 Task: Set the "Low latency " for "Unified adaptive streaming for DASH/HLS" to "Force".
Action: Mouse moved to (101, 19)
Screenshot: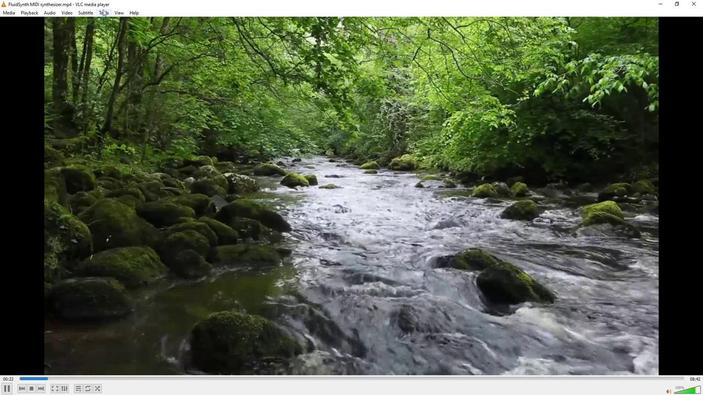 
Action: Mouse pressed left at (101, 19)
Screenshot: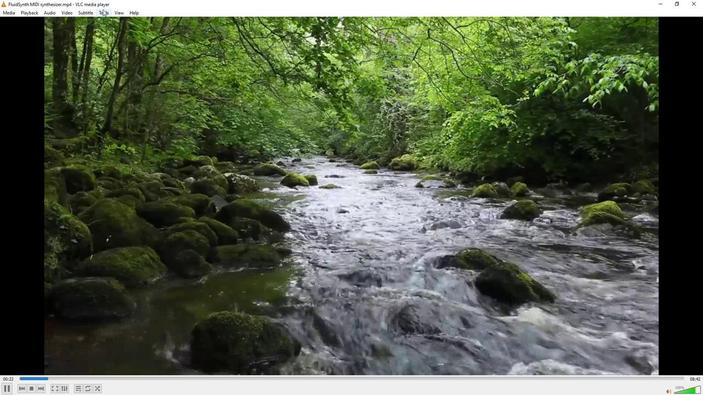 
Action: Mouse moved to (119, 105)
Screenshot: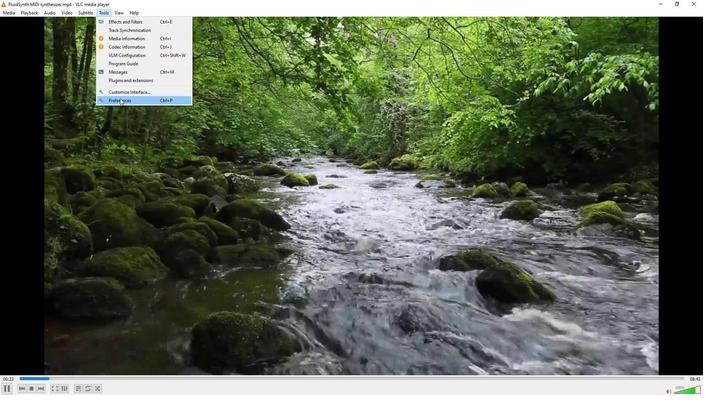 
Action: Mouse pressed left at (119, 105)
Screenshot: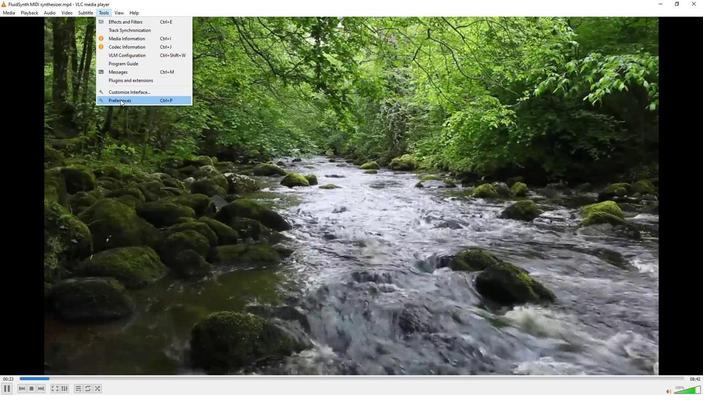 
Action: Mouse moved to (194, 301)
Screenshot: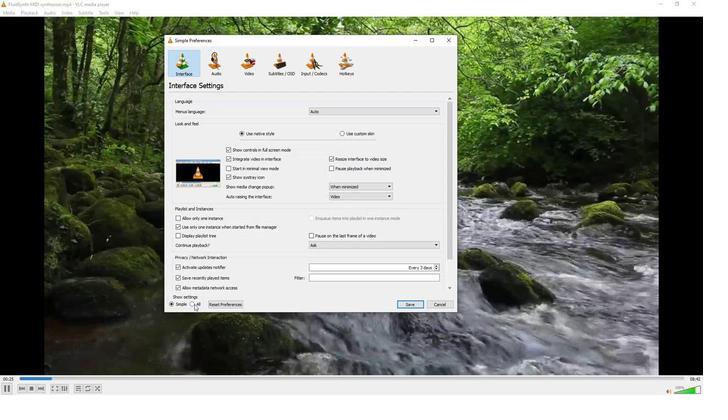 
Action: Mouse pressed left at (194, 301)
Screenshot: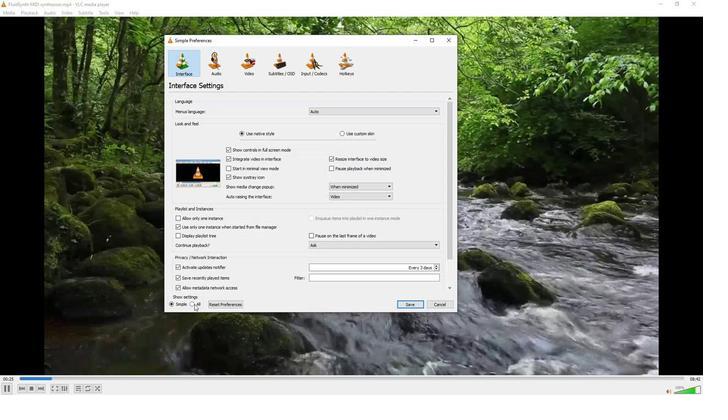 
Action: Mouse moved to (183, 202)
Screenshot: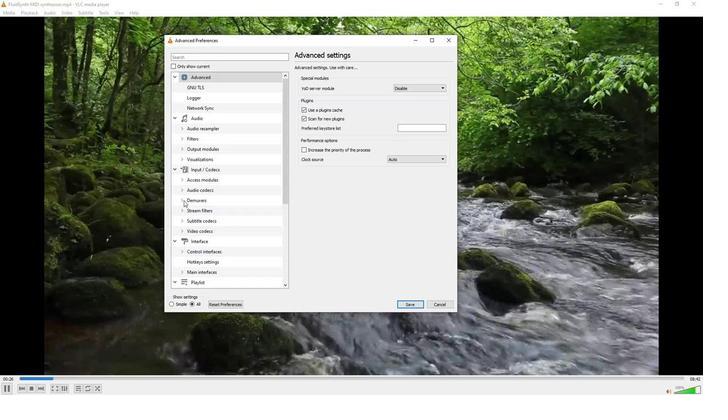 
Action: Mouse pressed left at (183, 202)
Screenshot: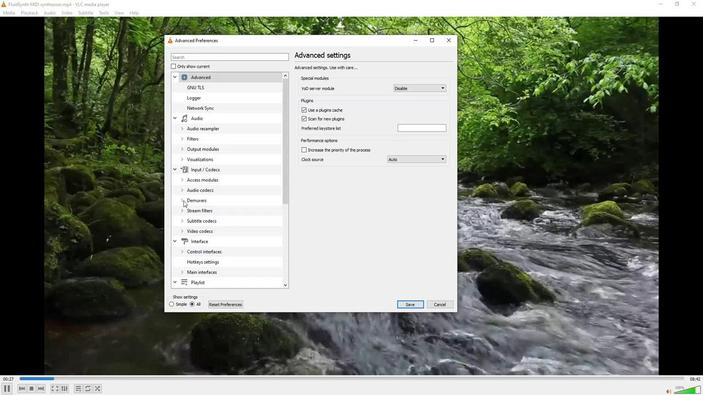 
Action: Mouse moved to (195, 211)
Screenshot: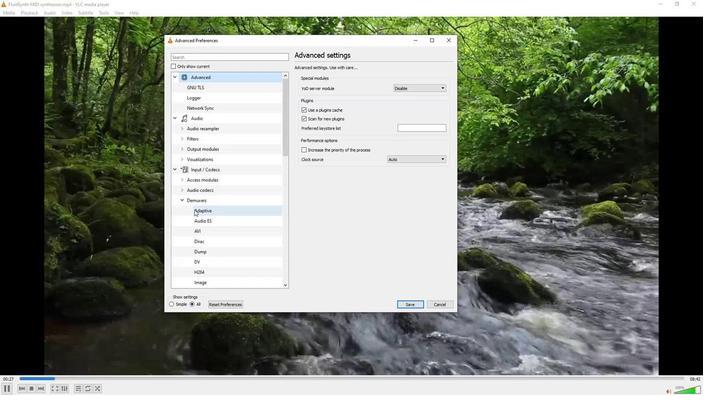 
Action: Mouse pressed left at (195, 211)
Screenshot: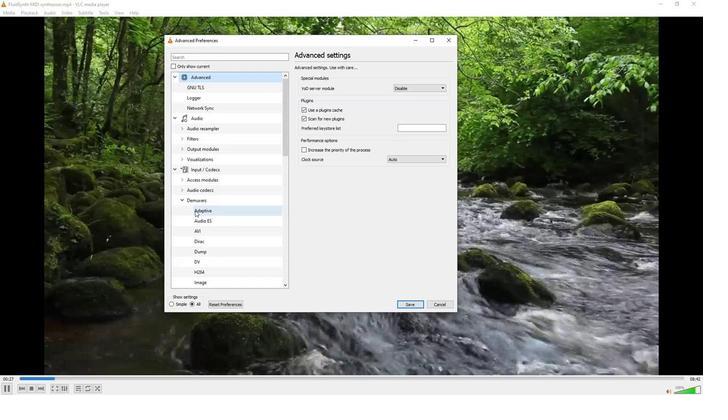 
Action: Mouse moved to (421, 151)
Screenshot: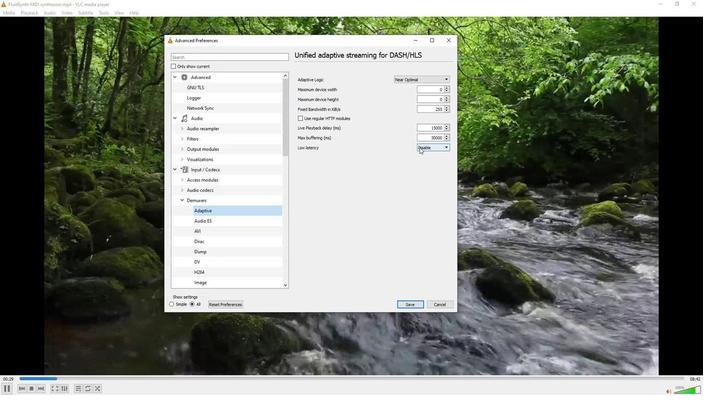
Action: Mouse pressed left at (421, 151)
Screenshot: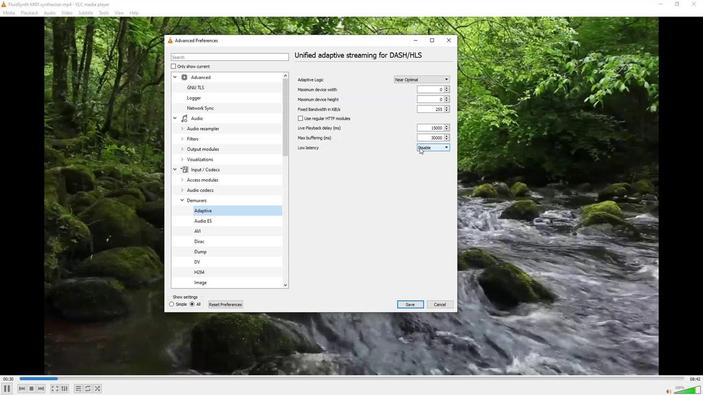 
Action: Mouse moved to (422, 161)
Screenshot: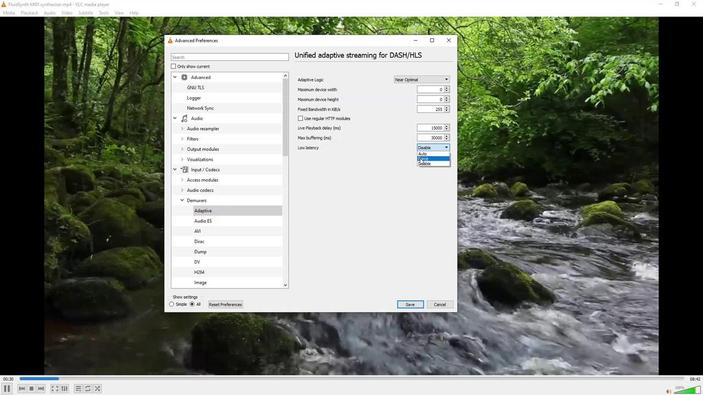 
Action: Mouse pressed left at (422, 161)
Screenshot: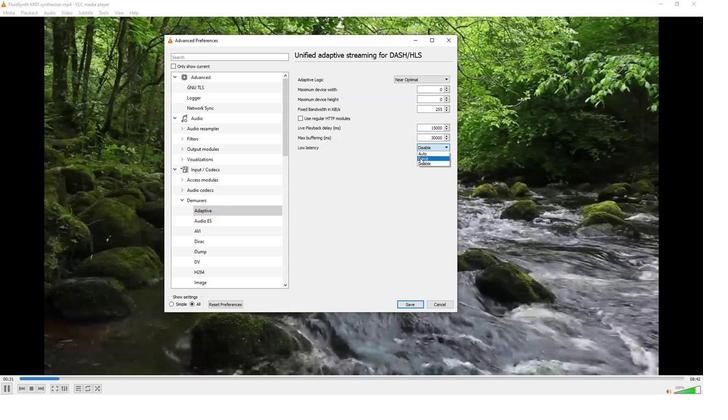 
Action: Mouse moved to (418, 173)
Screenshot: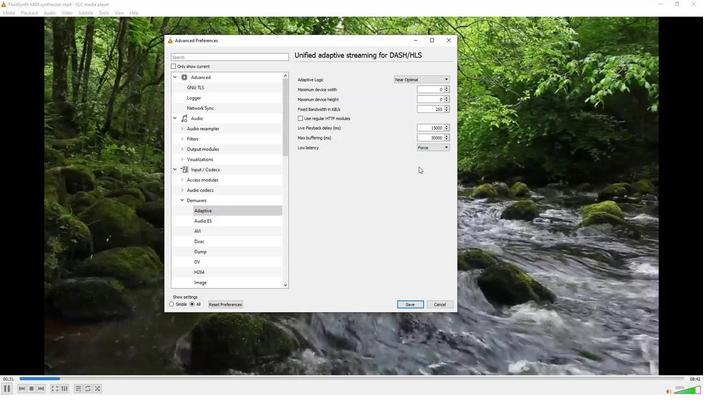 
